 Task: For heading  Tahoma with underline.  font size for heading20,  'Change the font style of data to'Arial.  and font size to 12,  Change the alignment of both headline & data to Align left.  In the sheet  DashboardBudgetPlan
Action: Mouse moved to (34, 142)
Screenshot: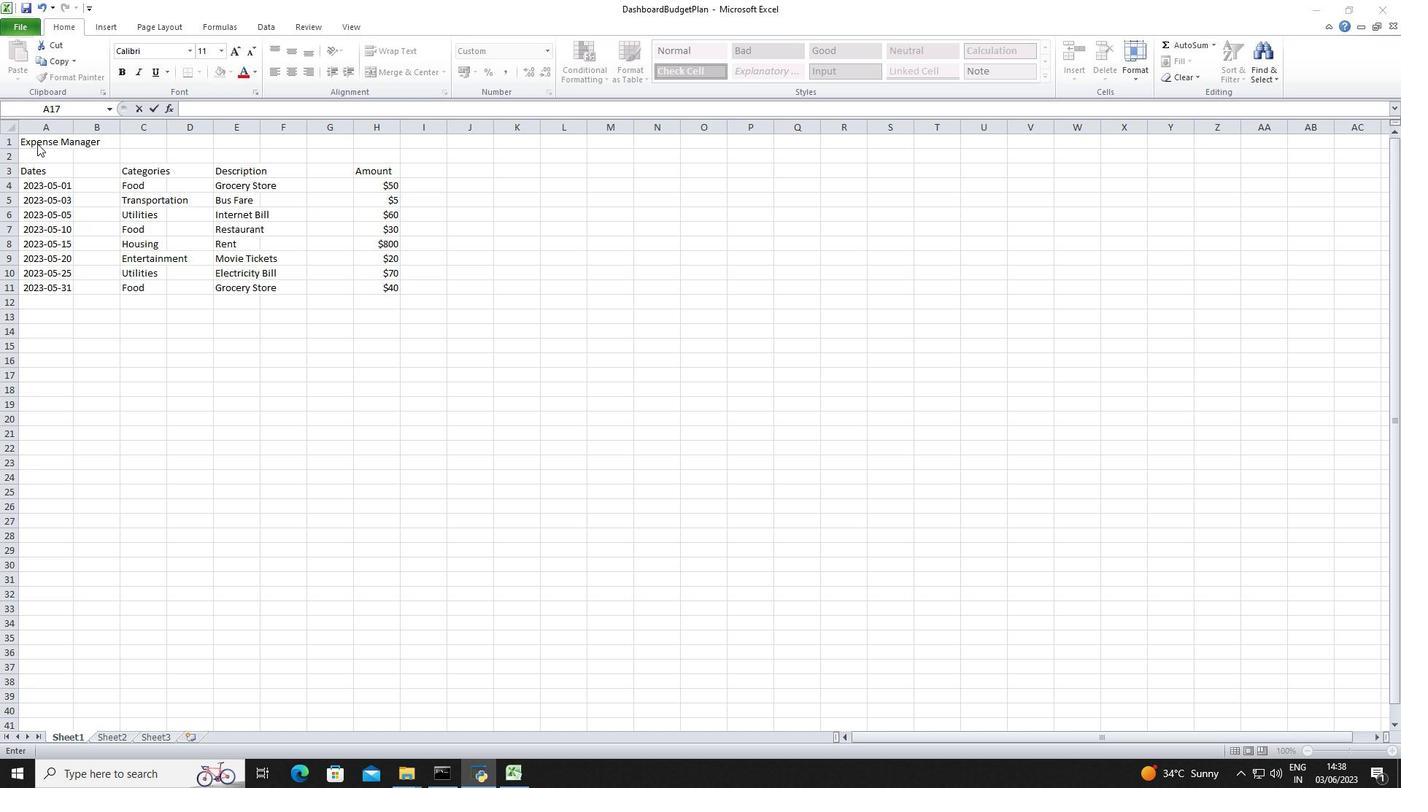 
Action: Mouse pressed left at (34, 142)
Screenshot: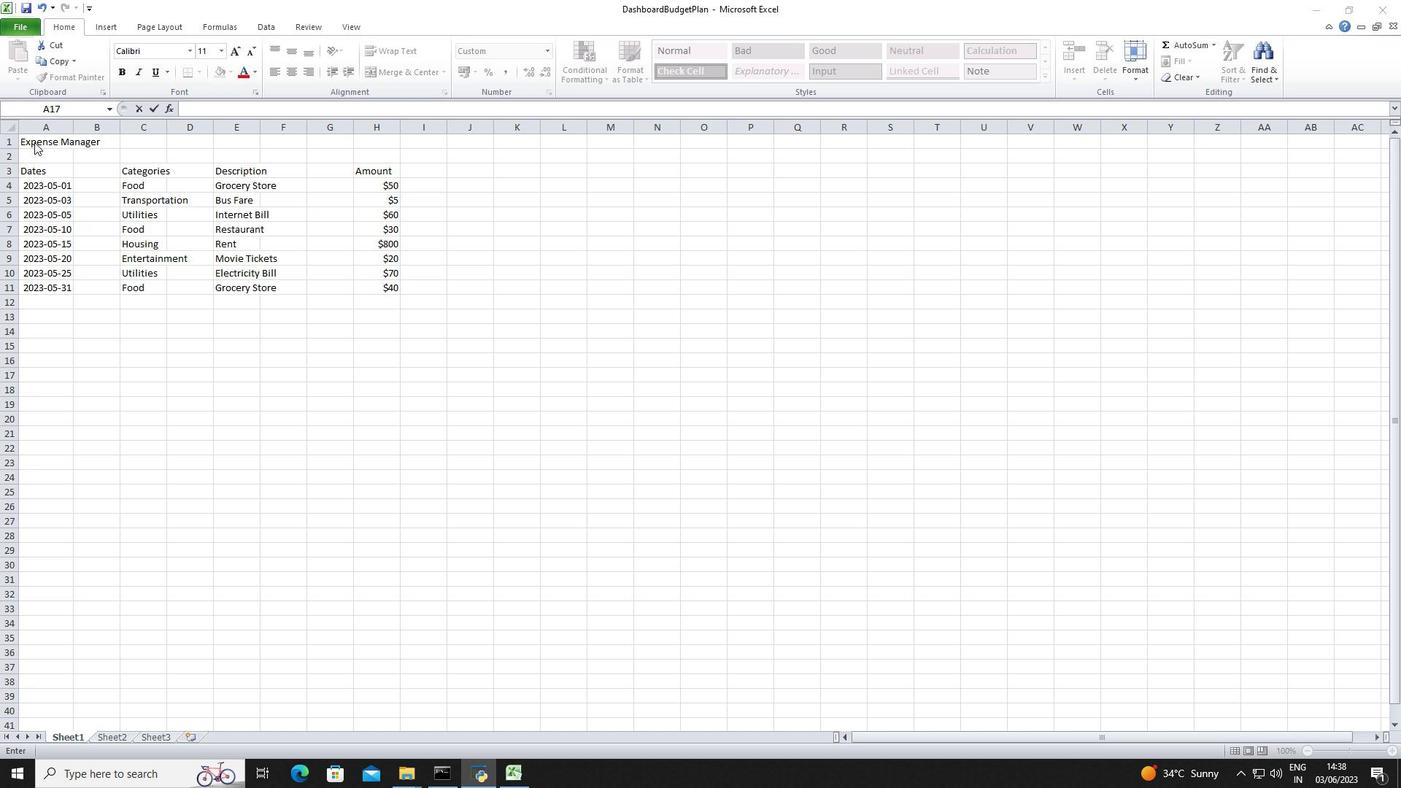 
Action: Mouse moved to (36, 145)
Screenshot: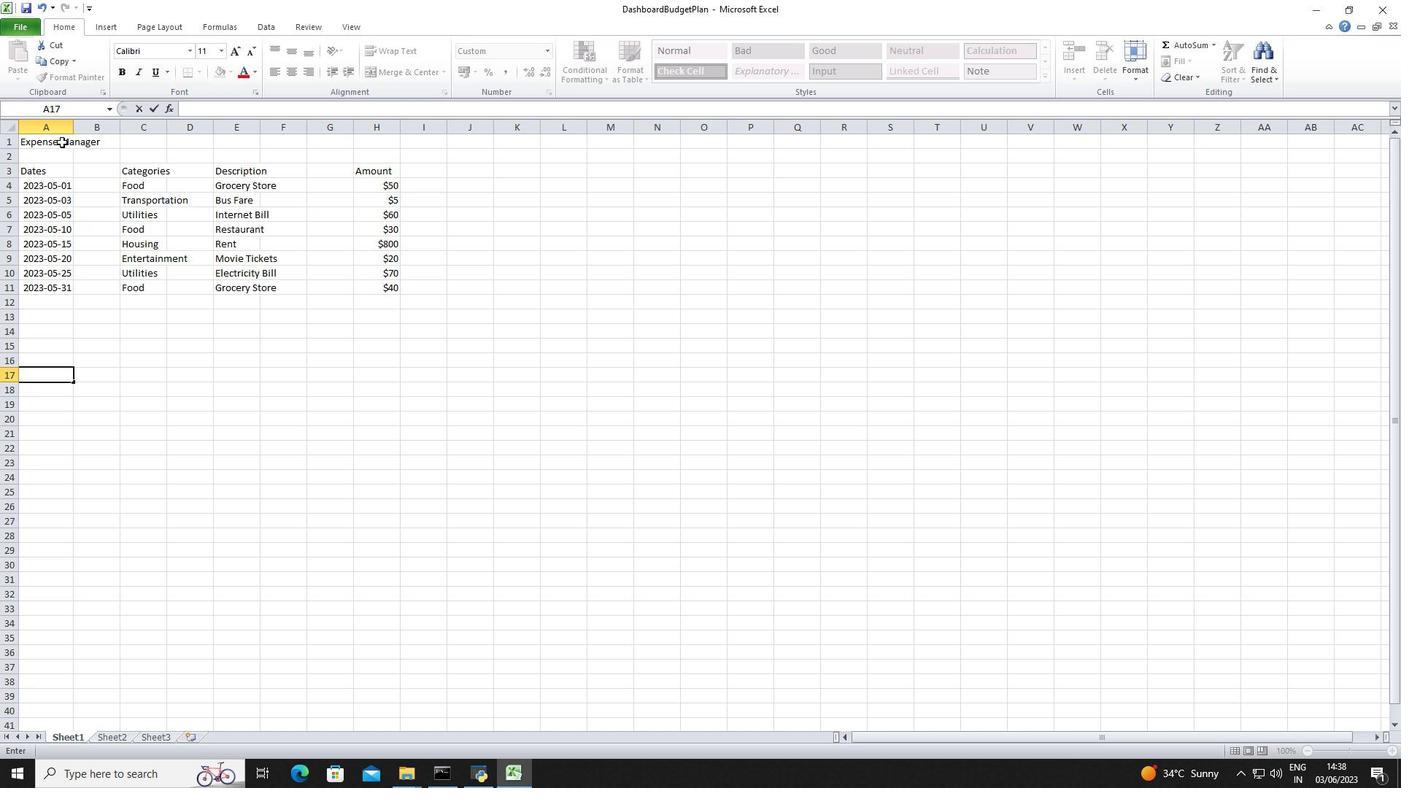
Action: Mouse pressed left at (36, 145)
Screenshot: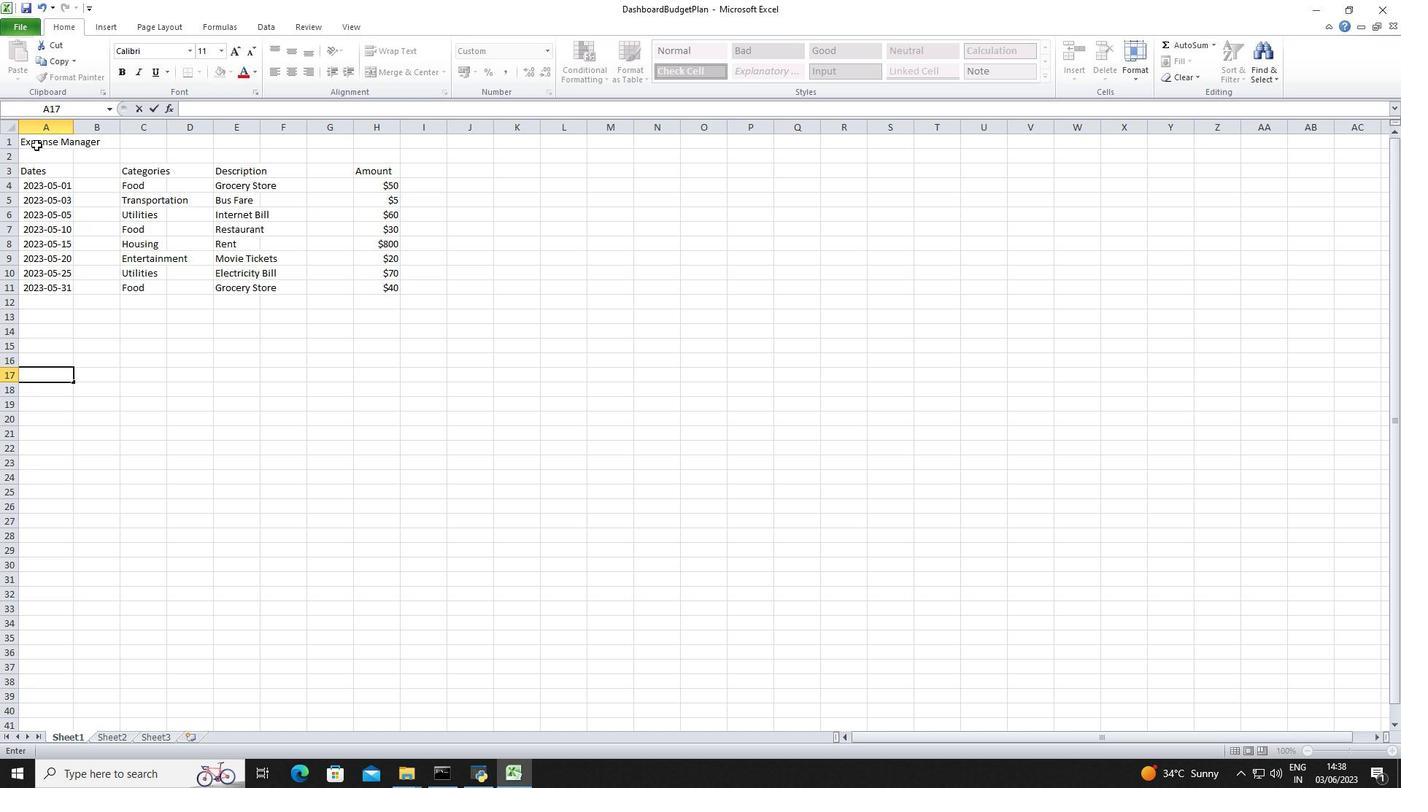 
Action: Mouse moved to (155, 53)
Screenshot: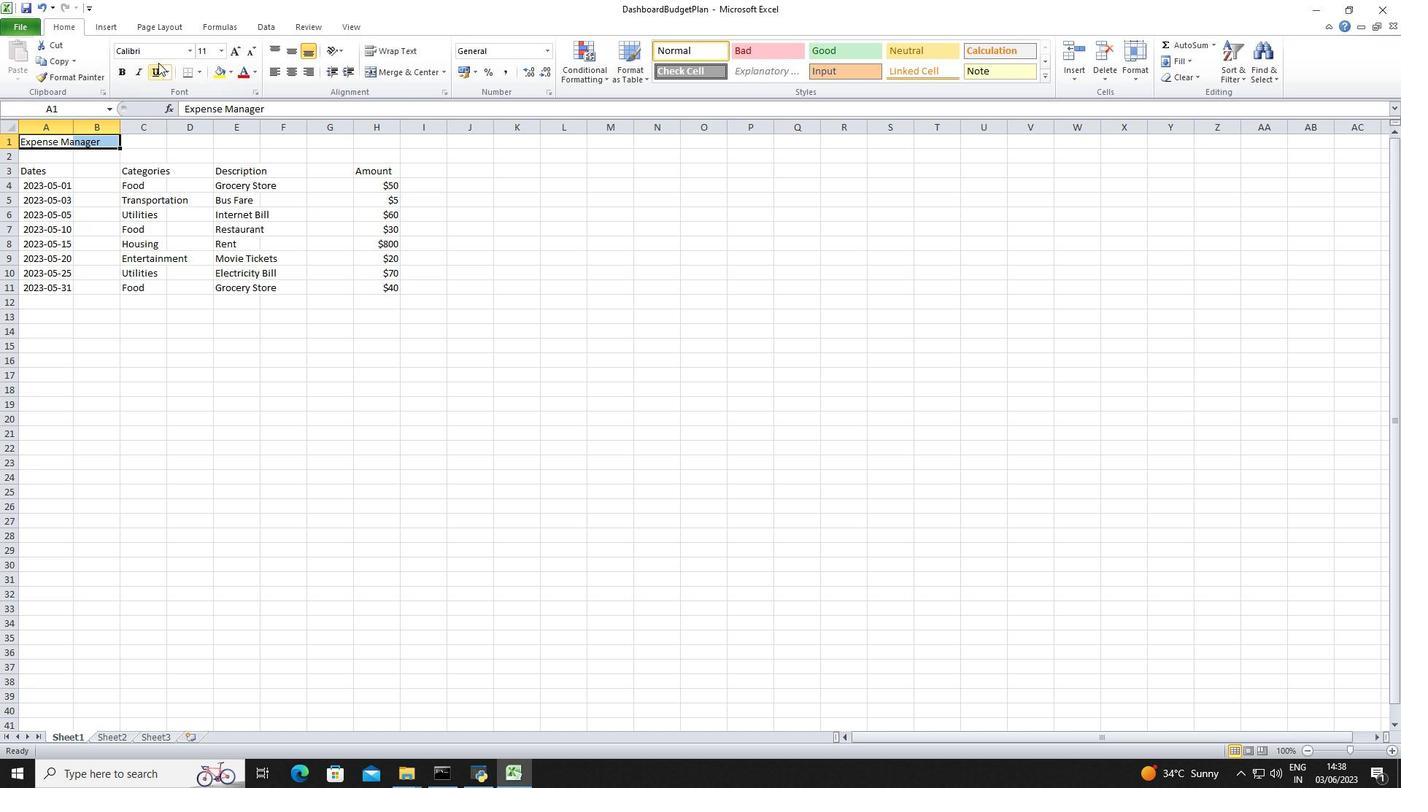 
Action: Mouse pressed left at (155, 53)
Screenshot: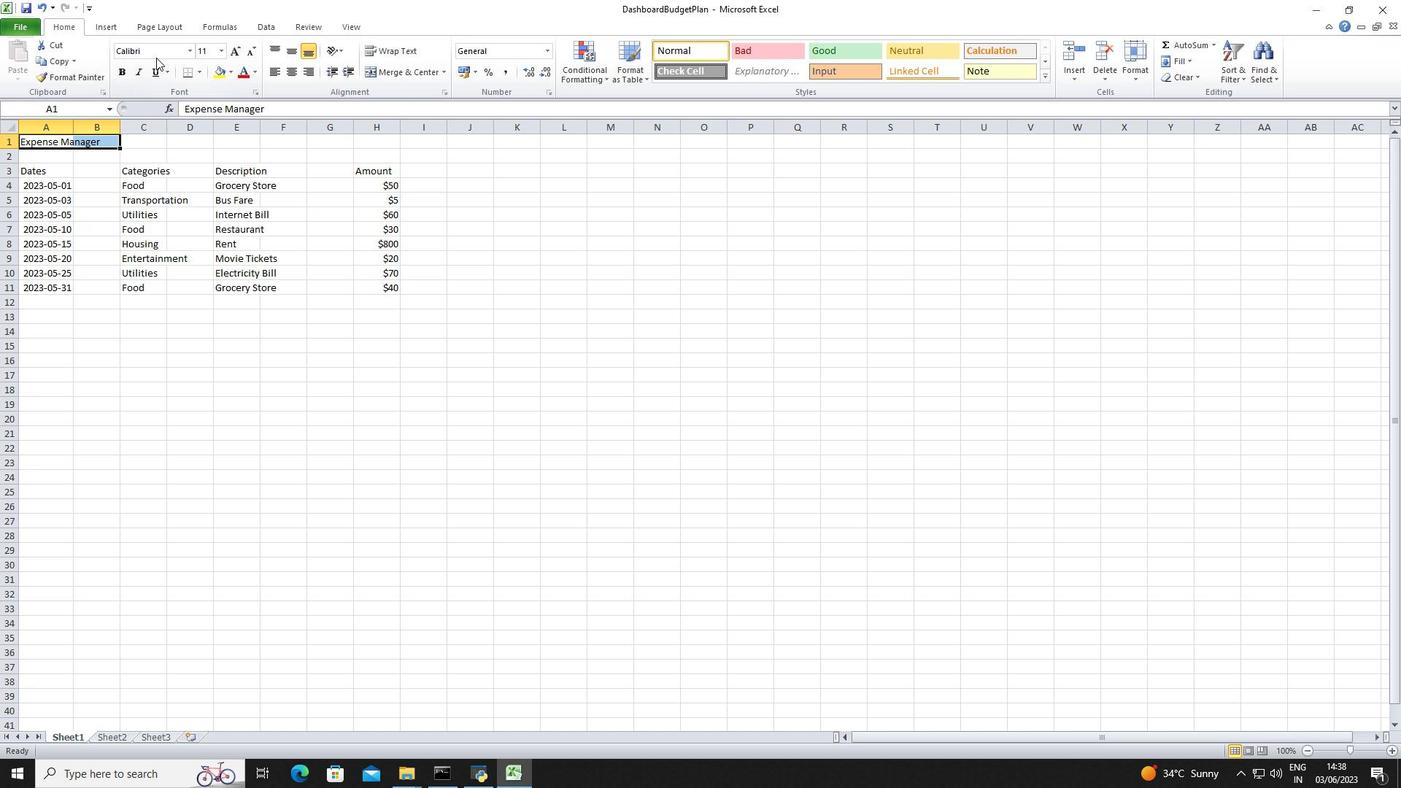 
Action: Key pressed <Key.shift>Tahoma<Key.enter>
Screenshot: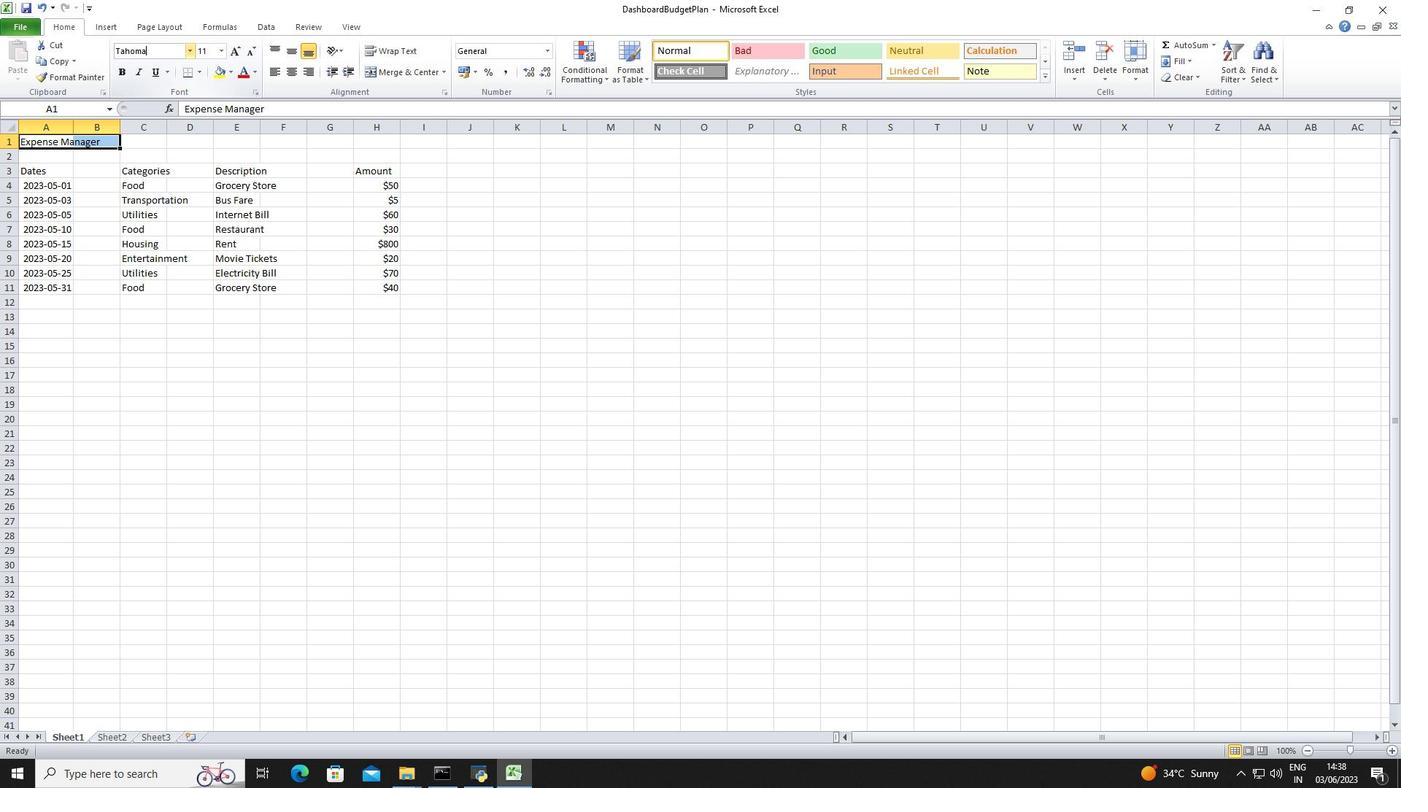
Action: Mouse moved to (151, 67)
Screenshot: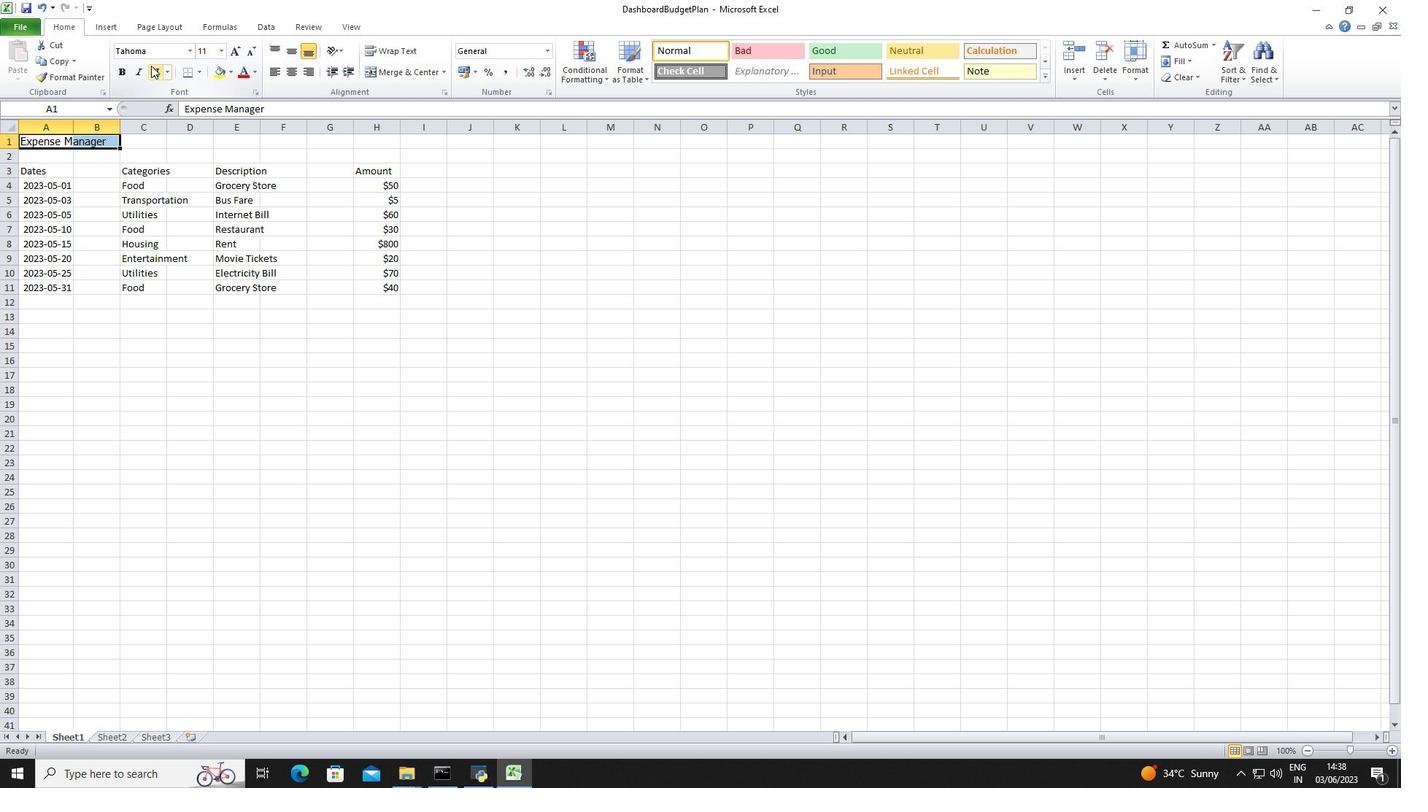 
Action: Mouse pressed left at (151, 67)
Screenshot: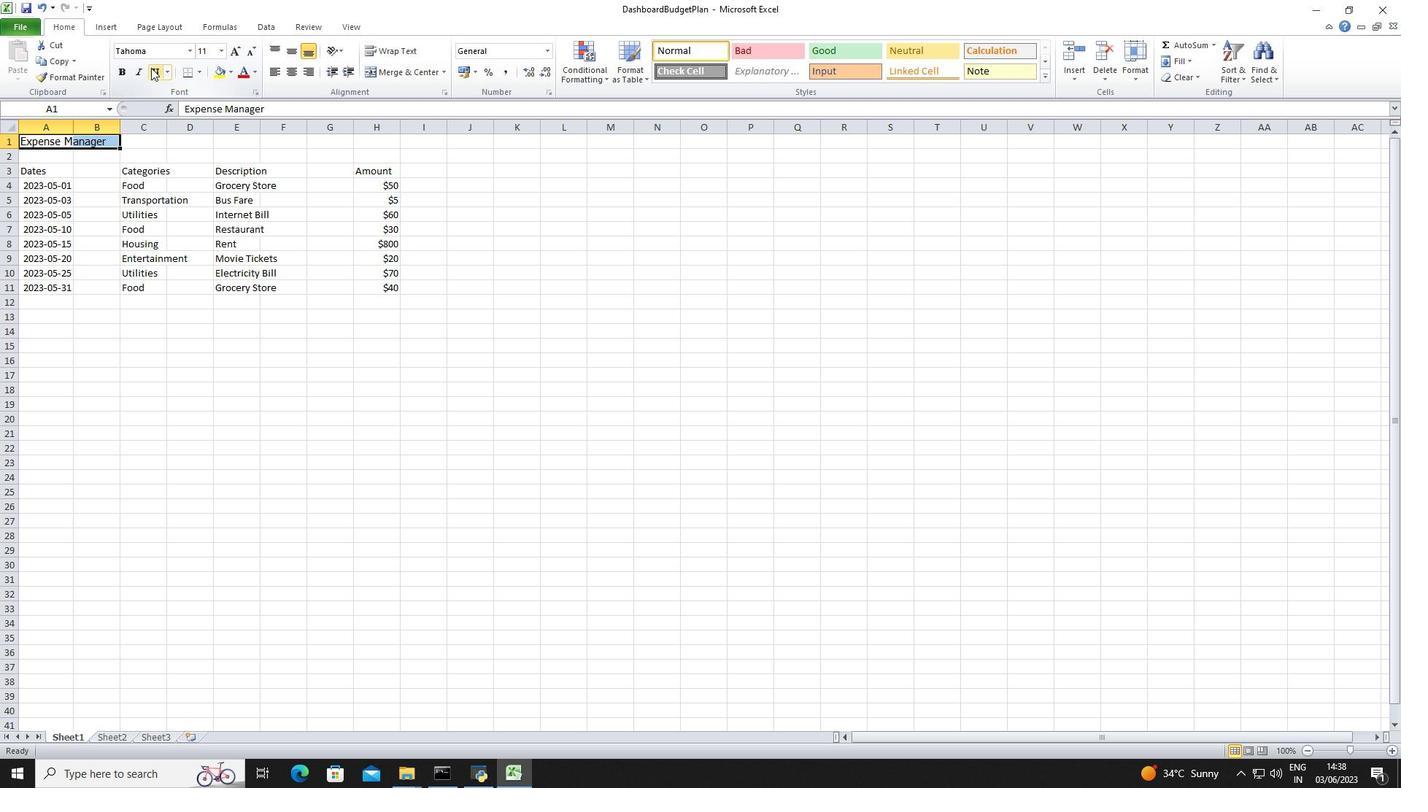 
Action: Mouse moved to (221, 51)
Screenshot: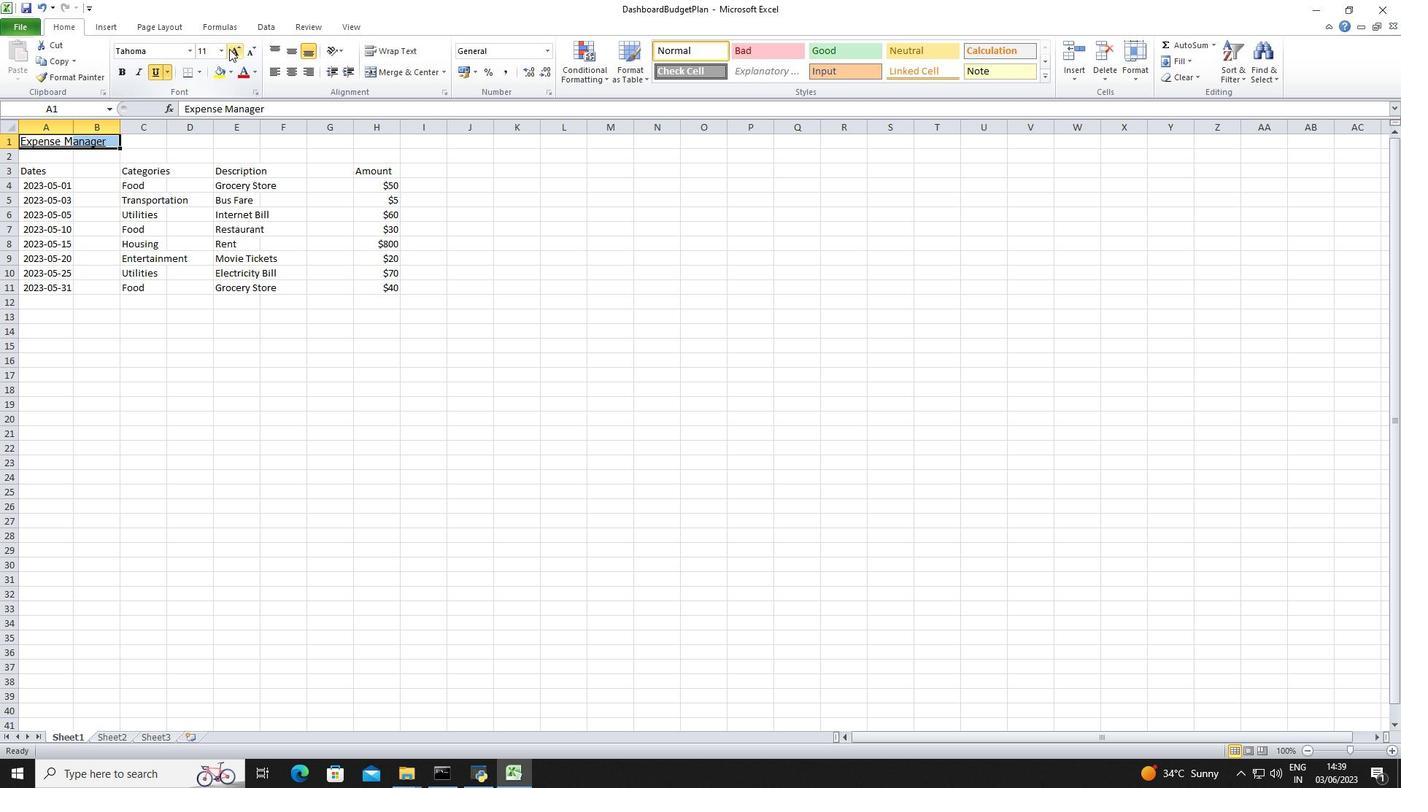 
Action: Mouse pressed left at (221, 51)
Screenshot: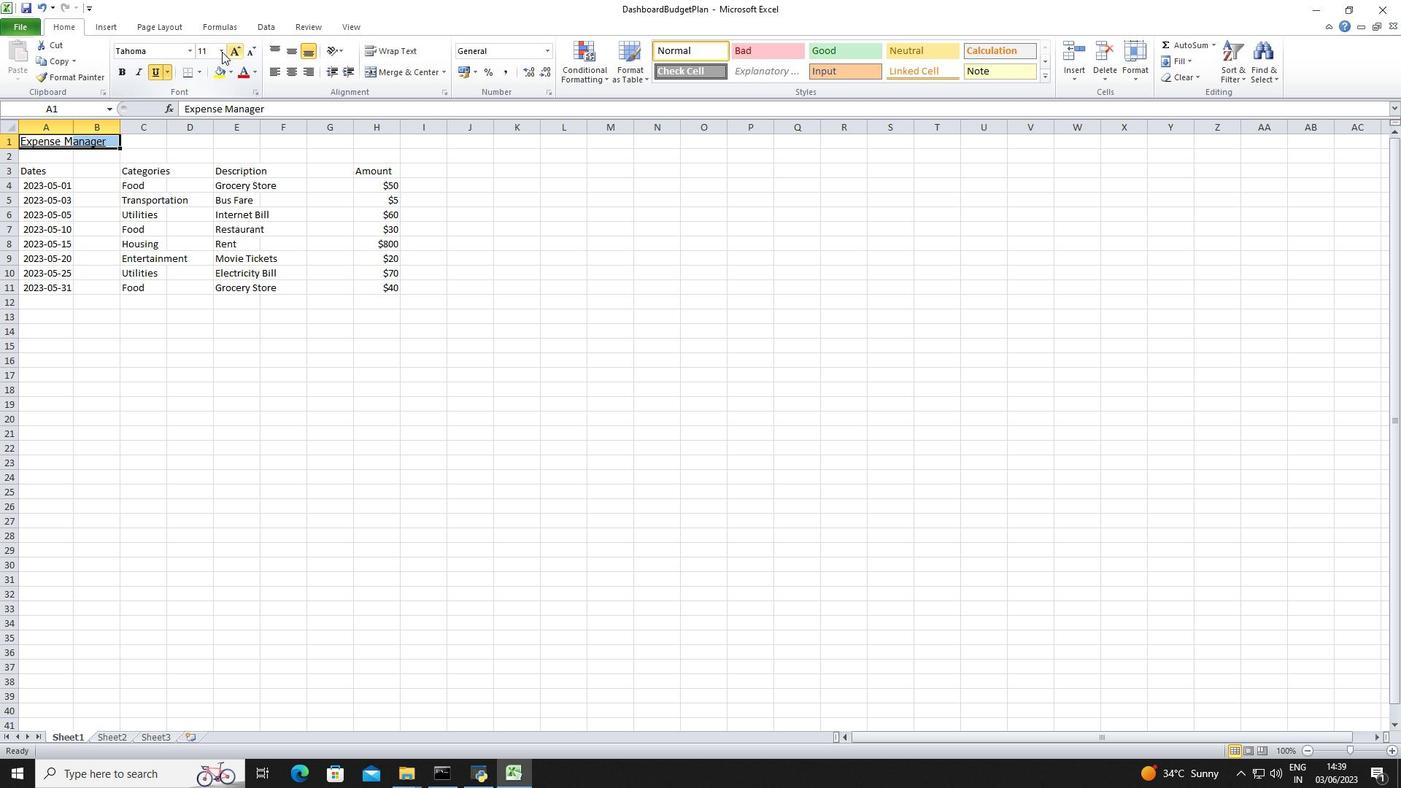 
Action: Mouse moved to (204, 162)
Screenshot: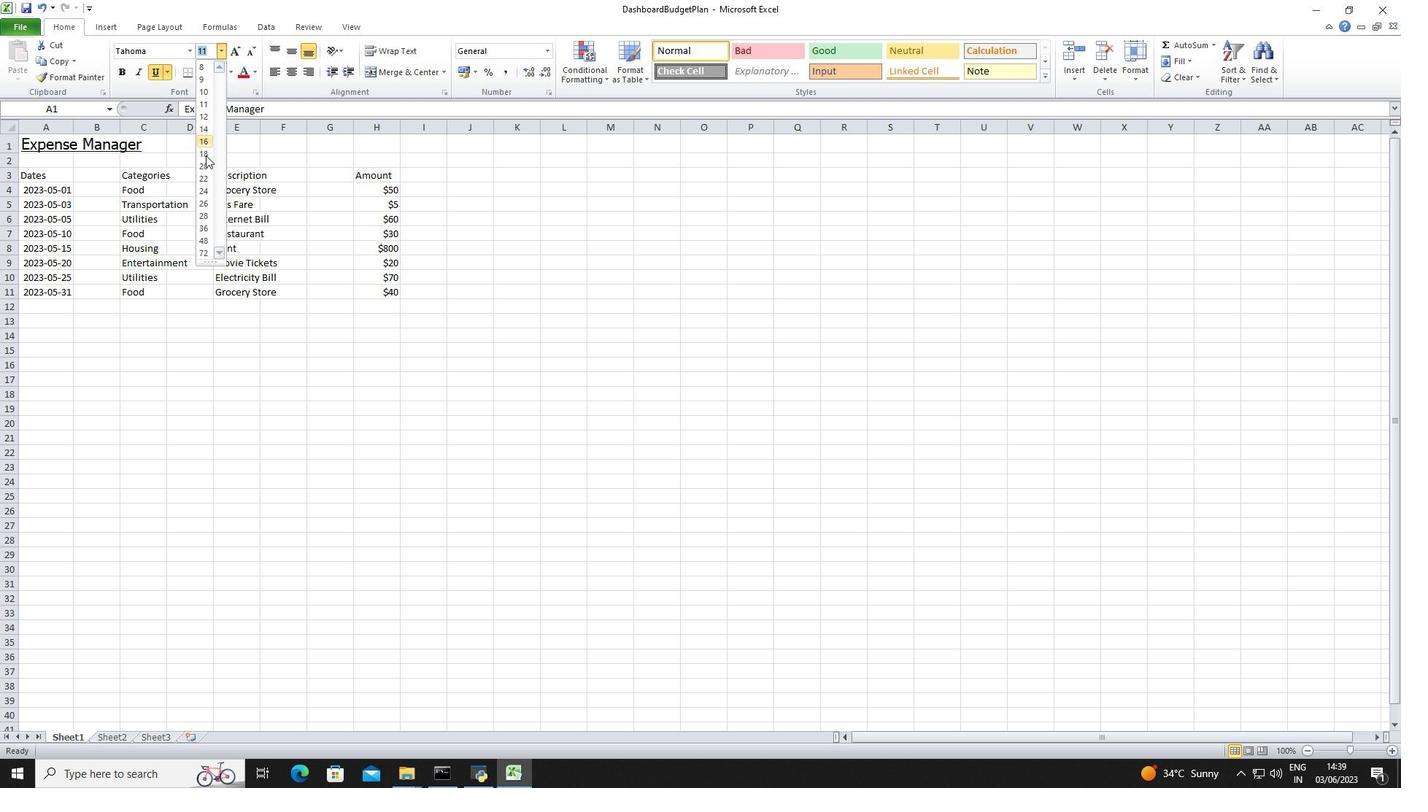 
Action: Mouse pressed left at (204, 162)
Screenshot: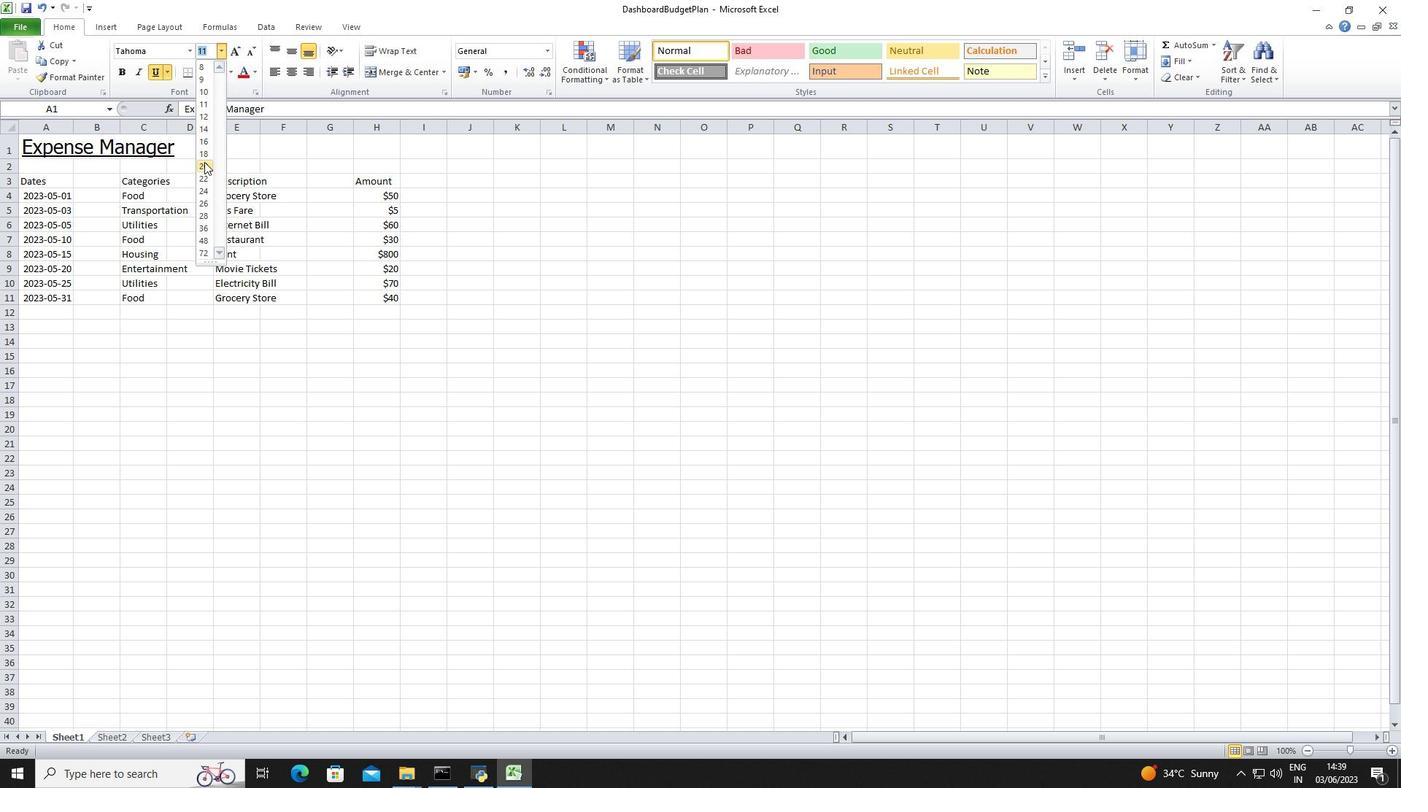 
Action: Mouse moved to (56, 183)
Screenshot: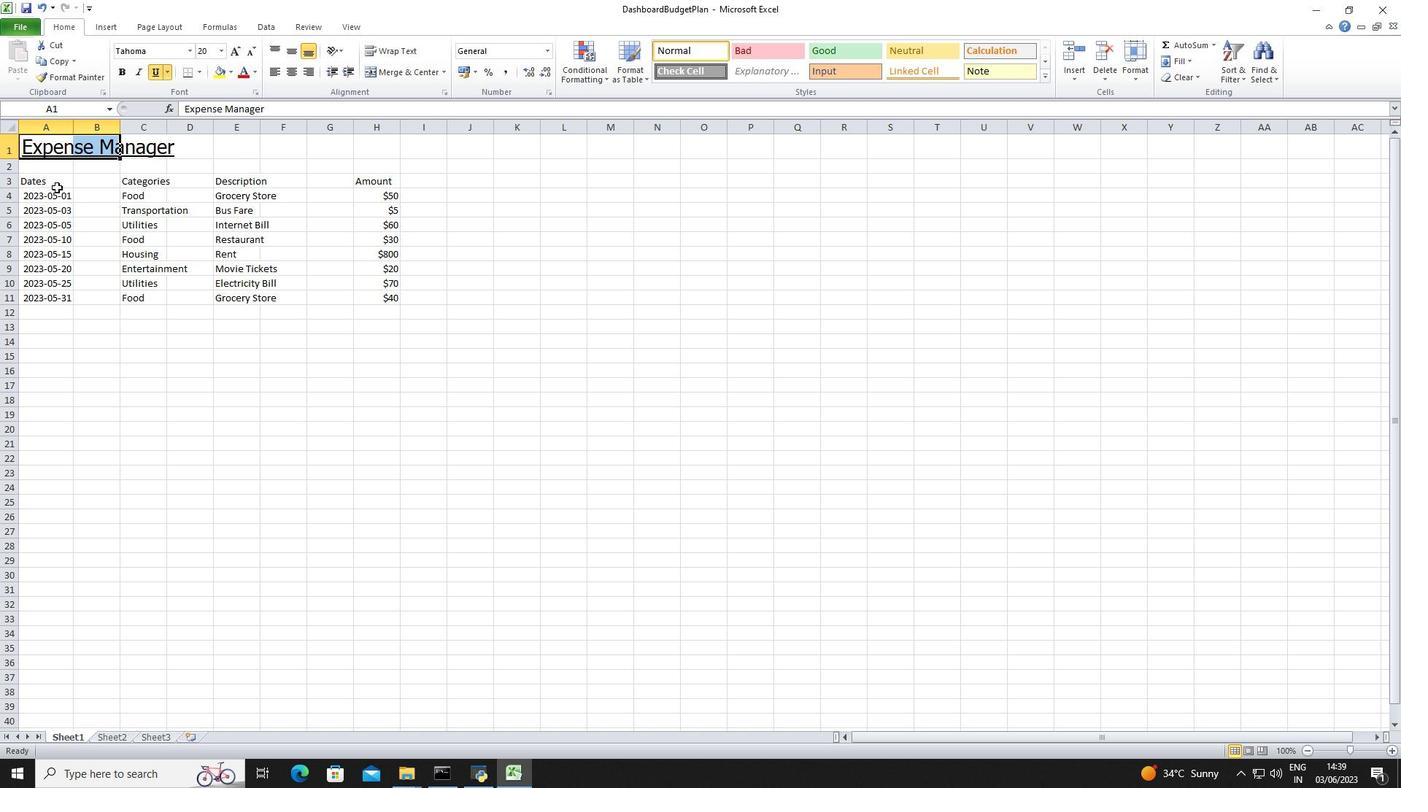 
Action: Mouse pressed left at (56, 183)
Screenshot: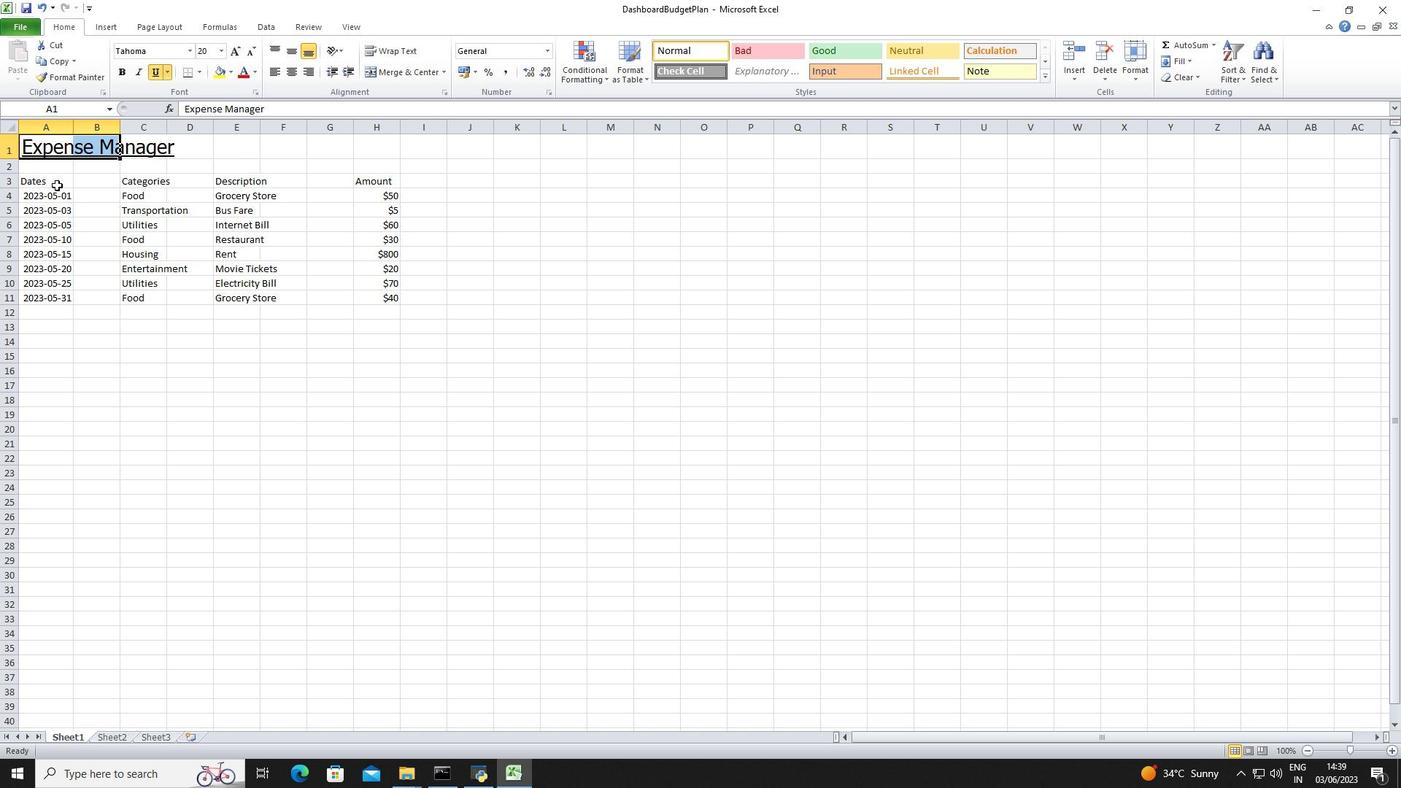 
Action: Mouse moved to (162, 50)
Screenshot: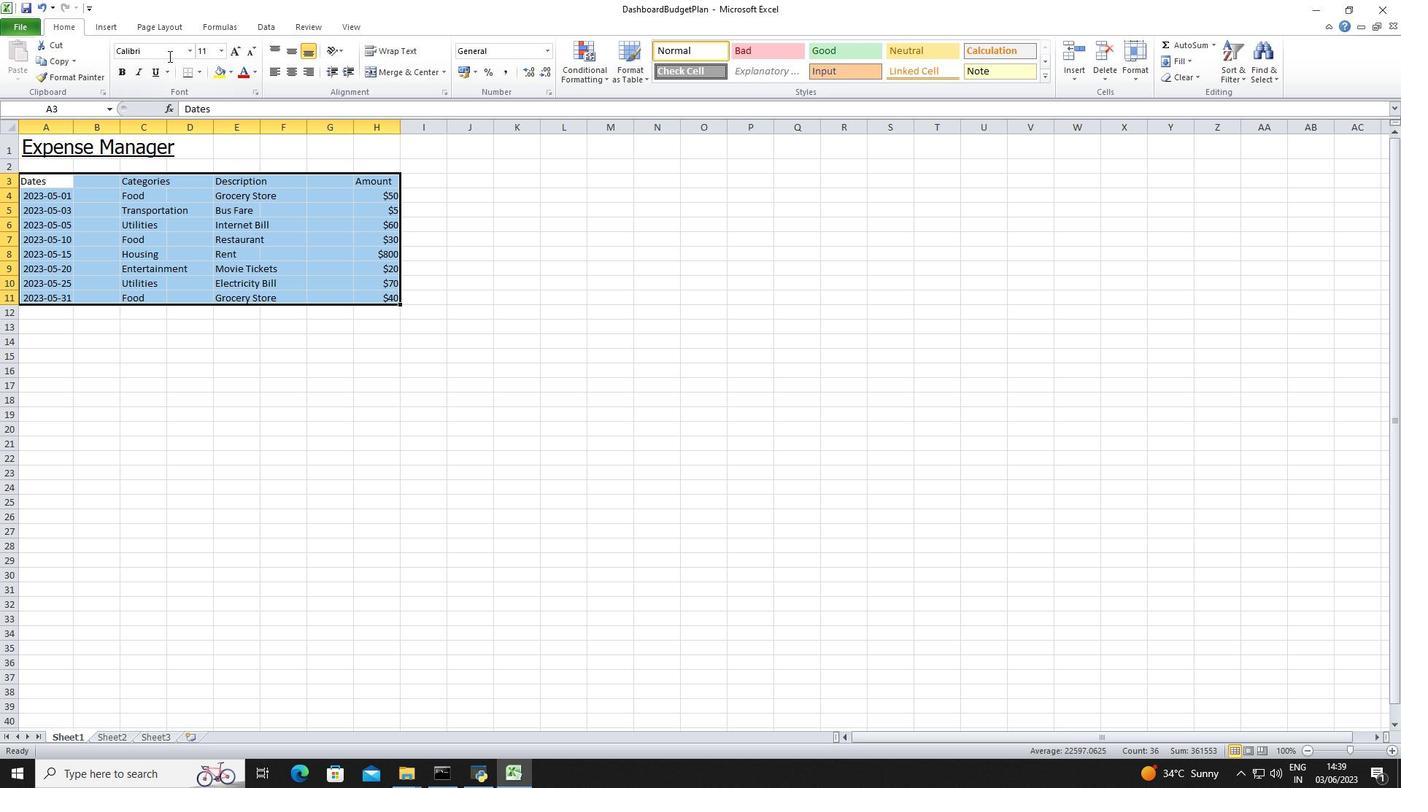 
Action: Mouse pressed left at (162, 50)
Screenshot: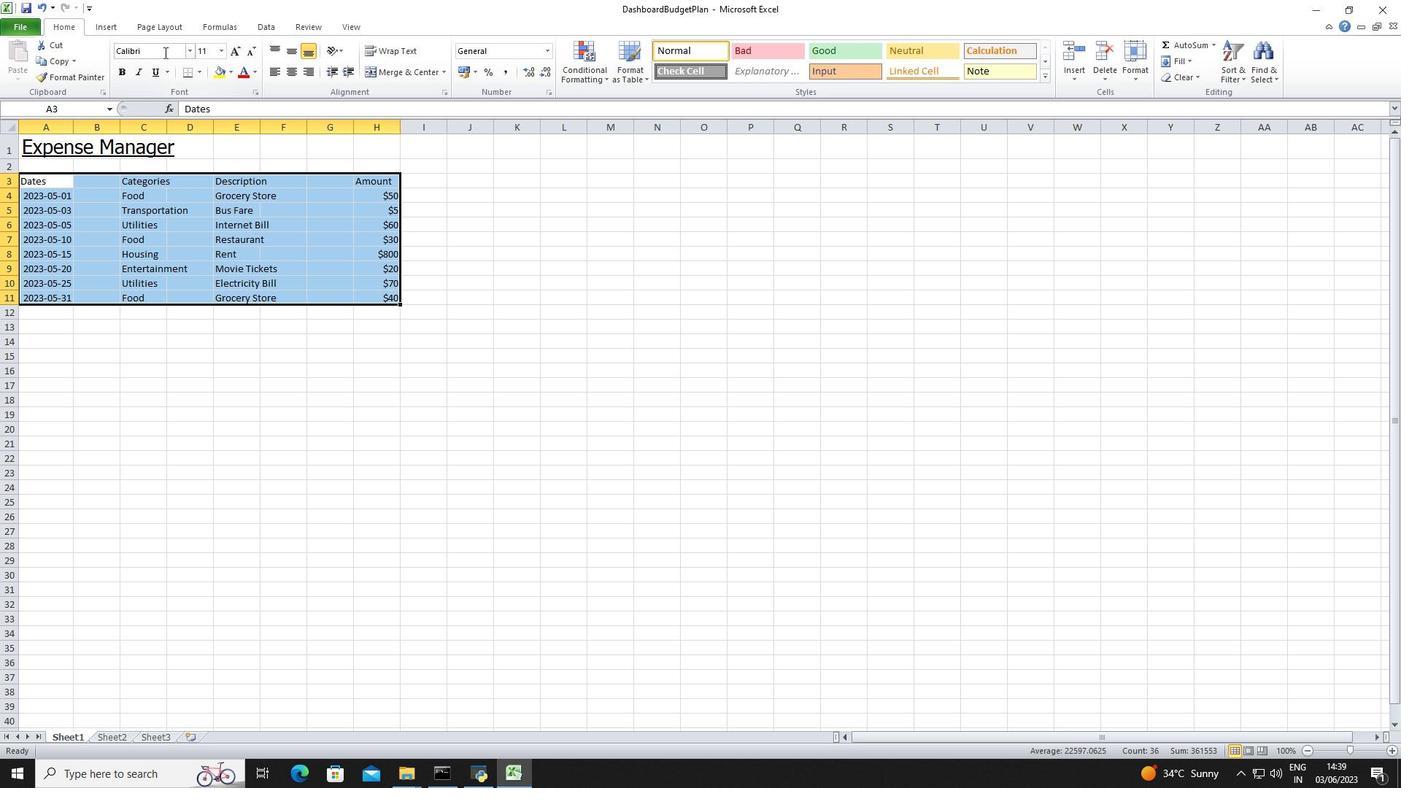
Action: Key pressed <Key.shift>Arial<Key.enter>
Screenshot: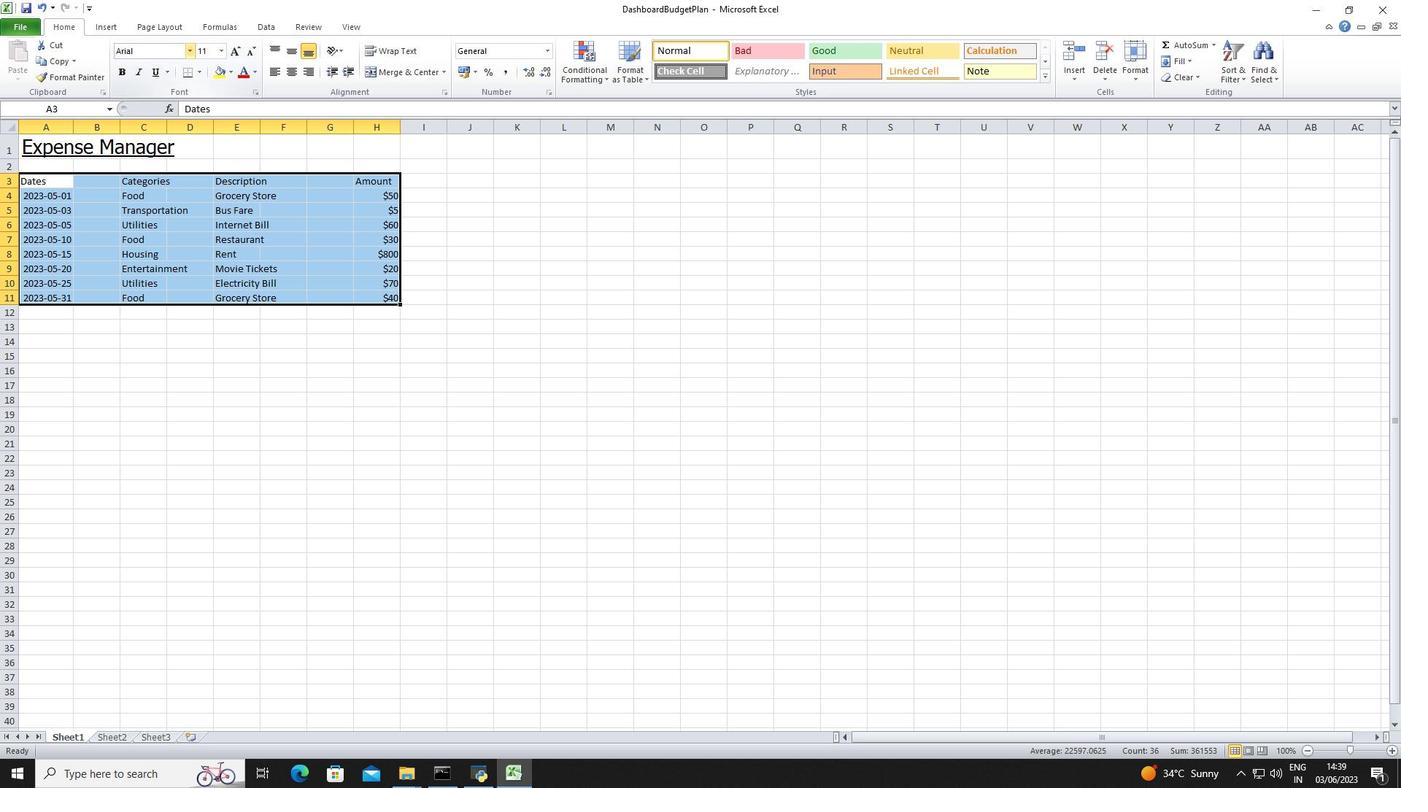 
Action: Mouse moved to (221, 47)
Screenshot: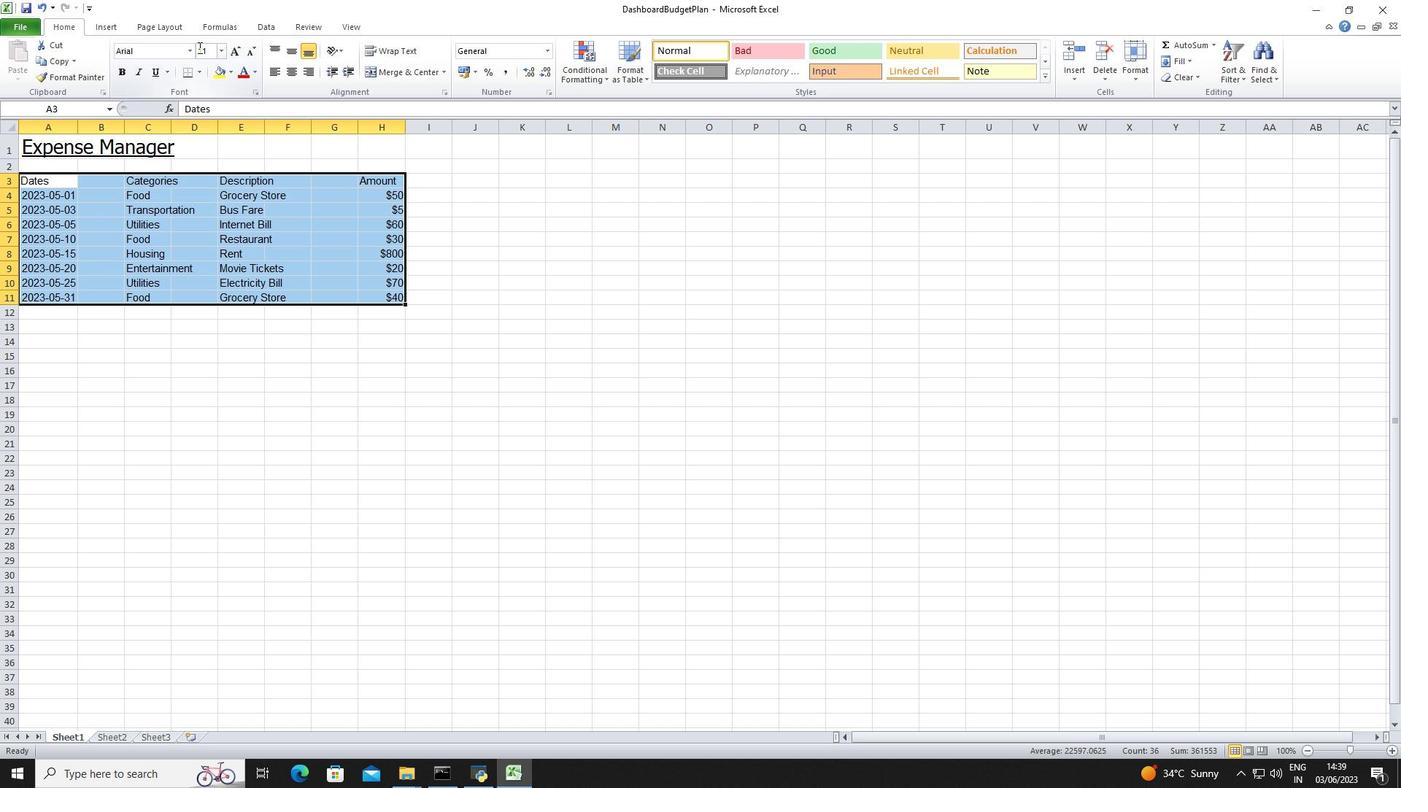 
Action: Mouse pressed left at (221, 47)
Screenshot: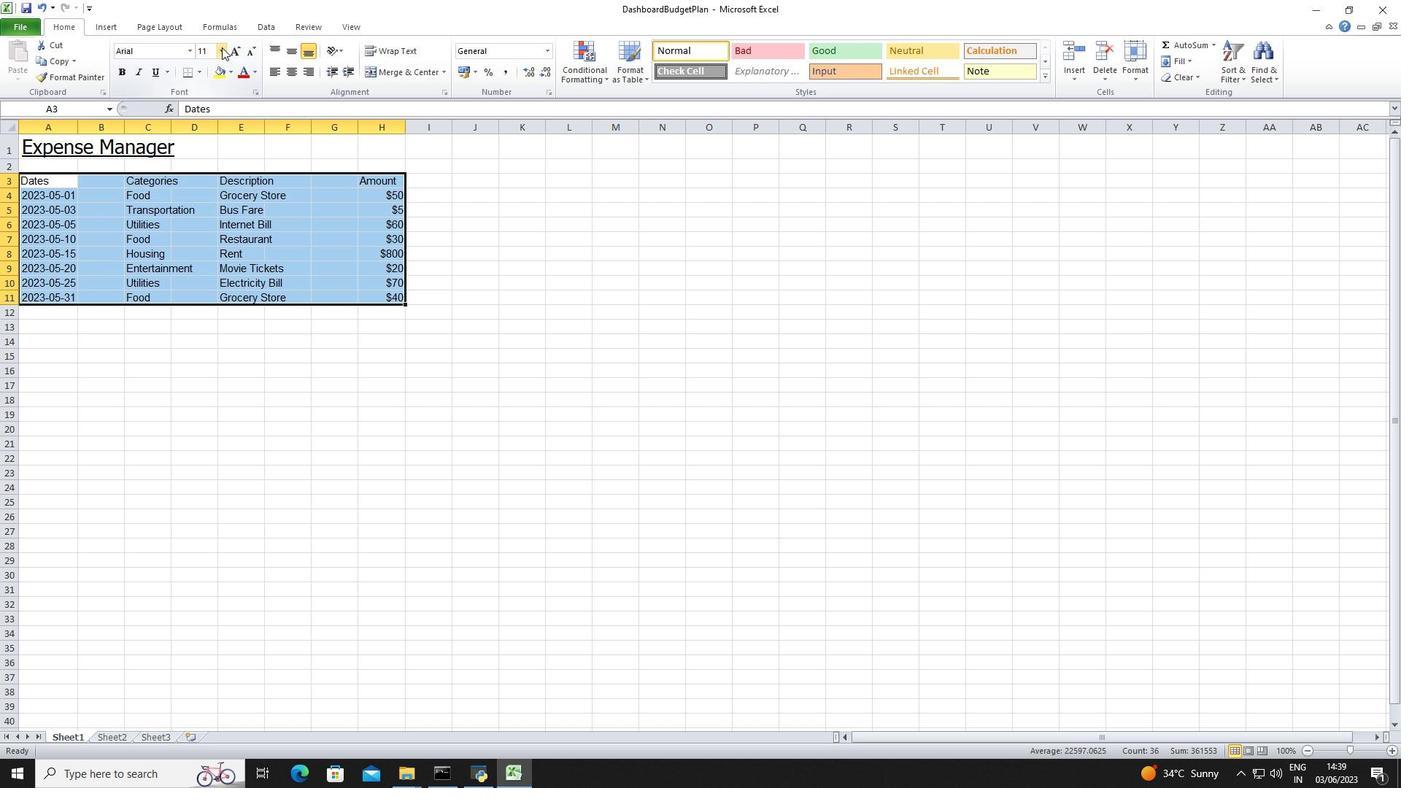 
Action: Mouse moved to (210, 116)
Screenshot: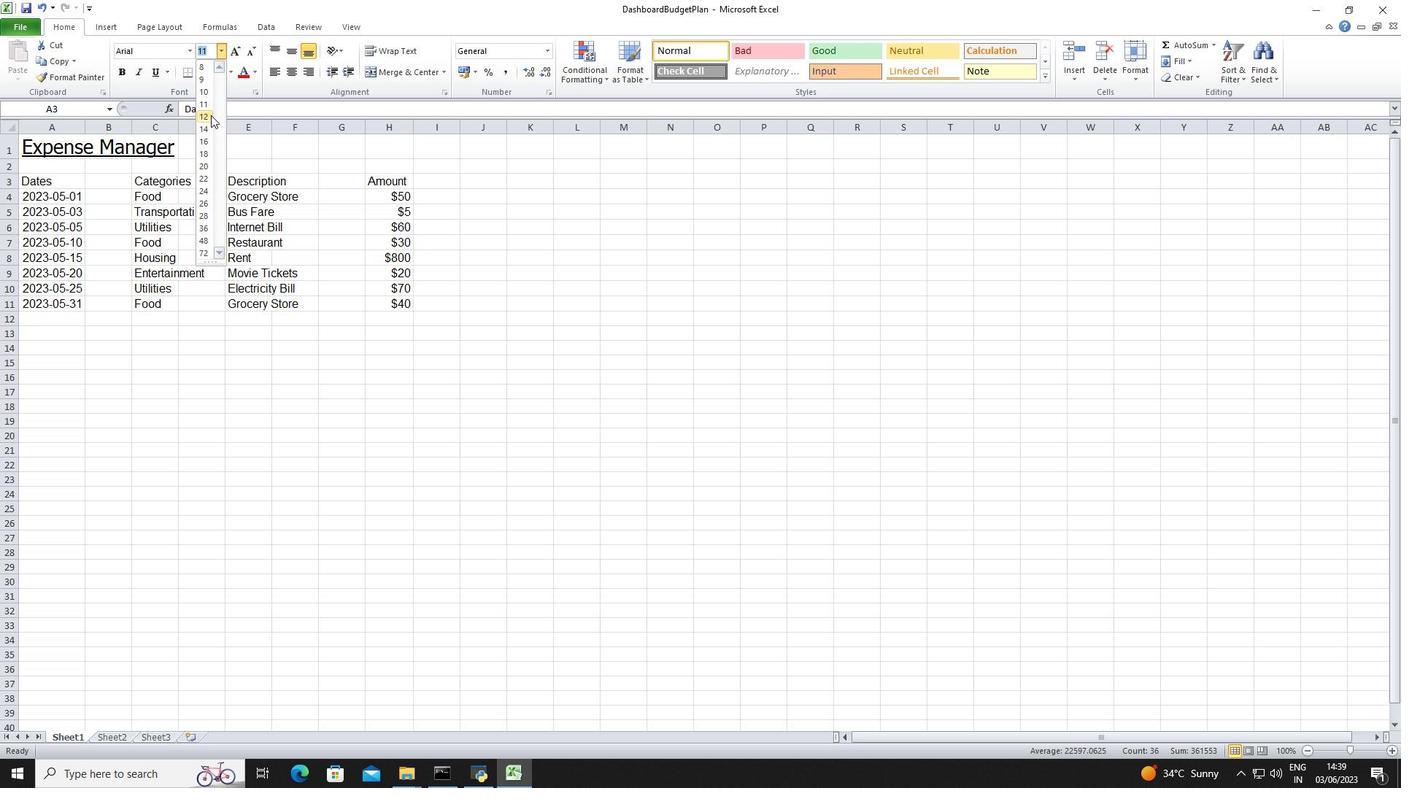 
Action: Mouse pressed left at (210, 116)
Screenshot: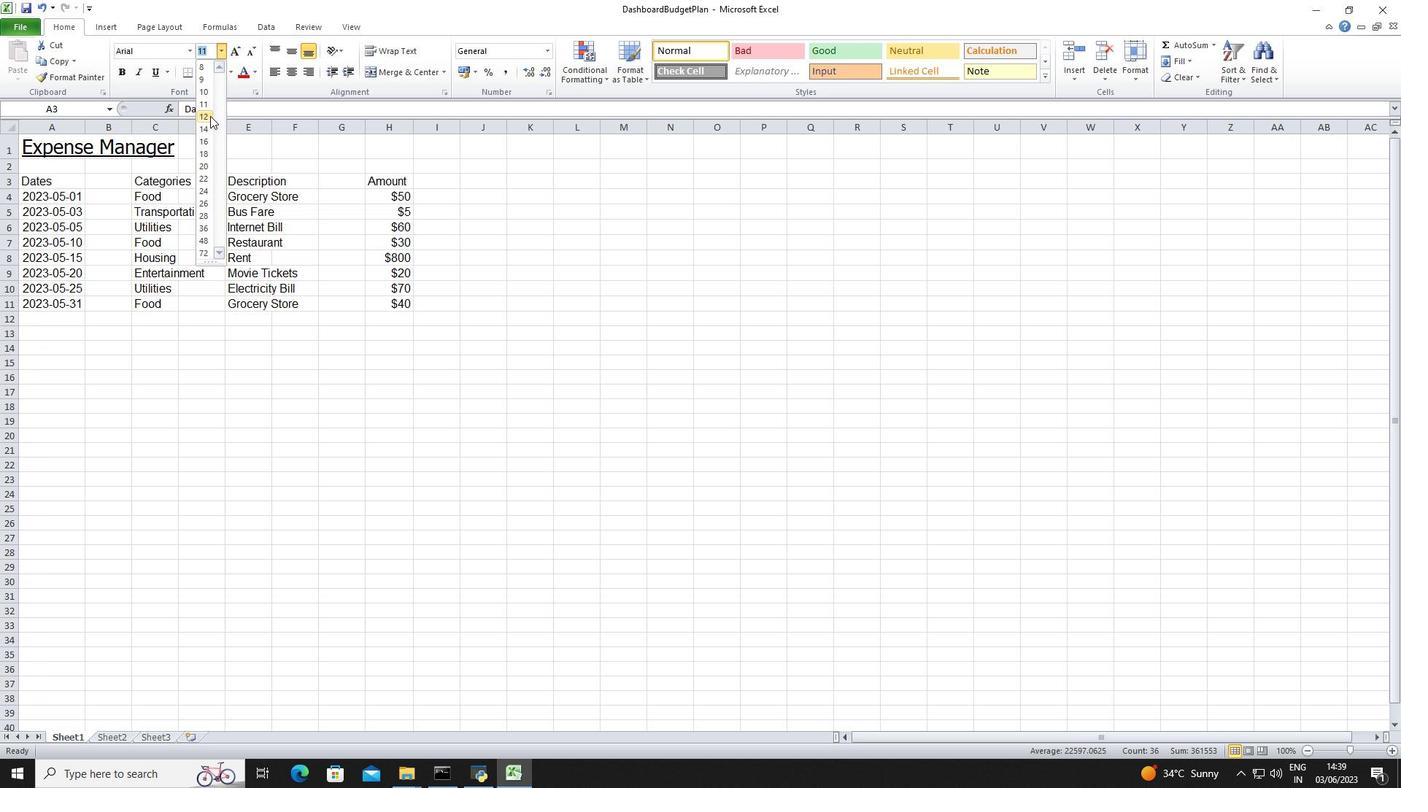 
Action: Mouse moved to (270, 71)
Screenshot: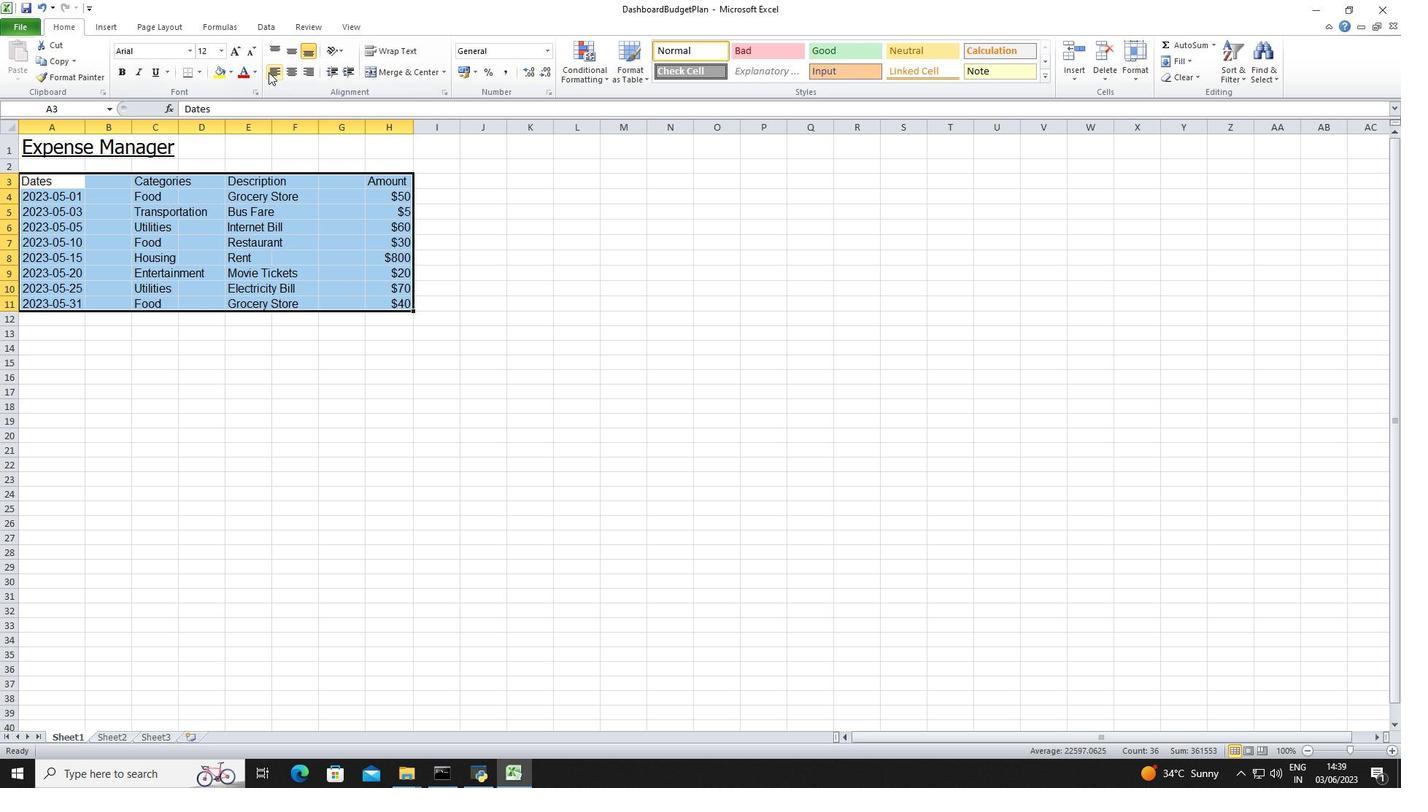 
Action: Mouse pressed left at (270, 71)
Screenshot: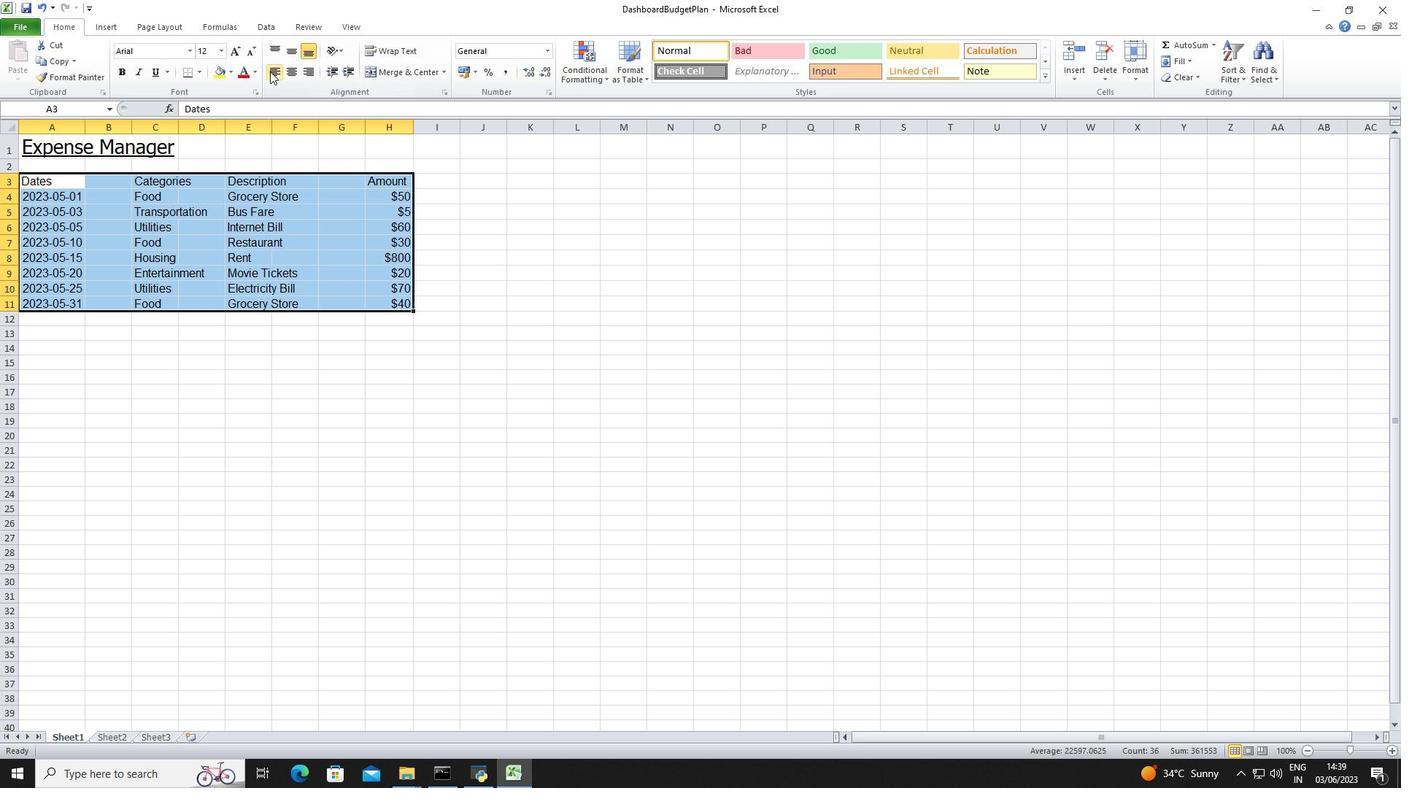 
Action: Mouse moved to (49, 144)
Screenshot: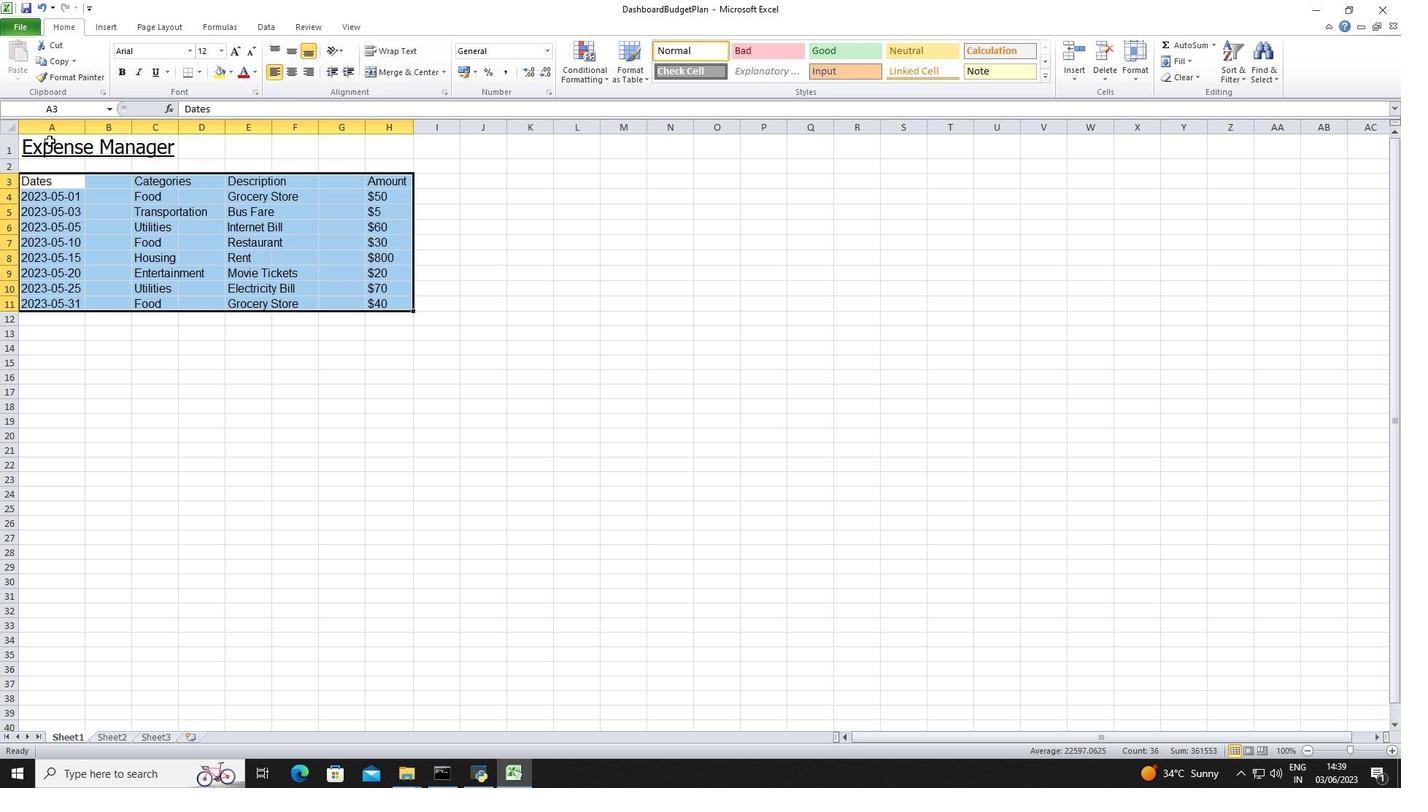 
Action: Mouse pressed left at (49, 144)
Screenshot: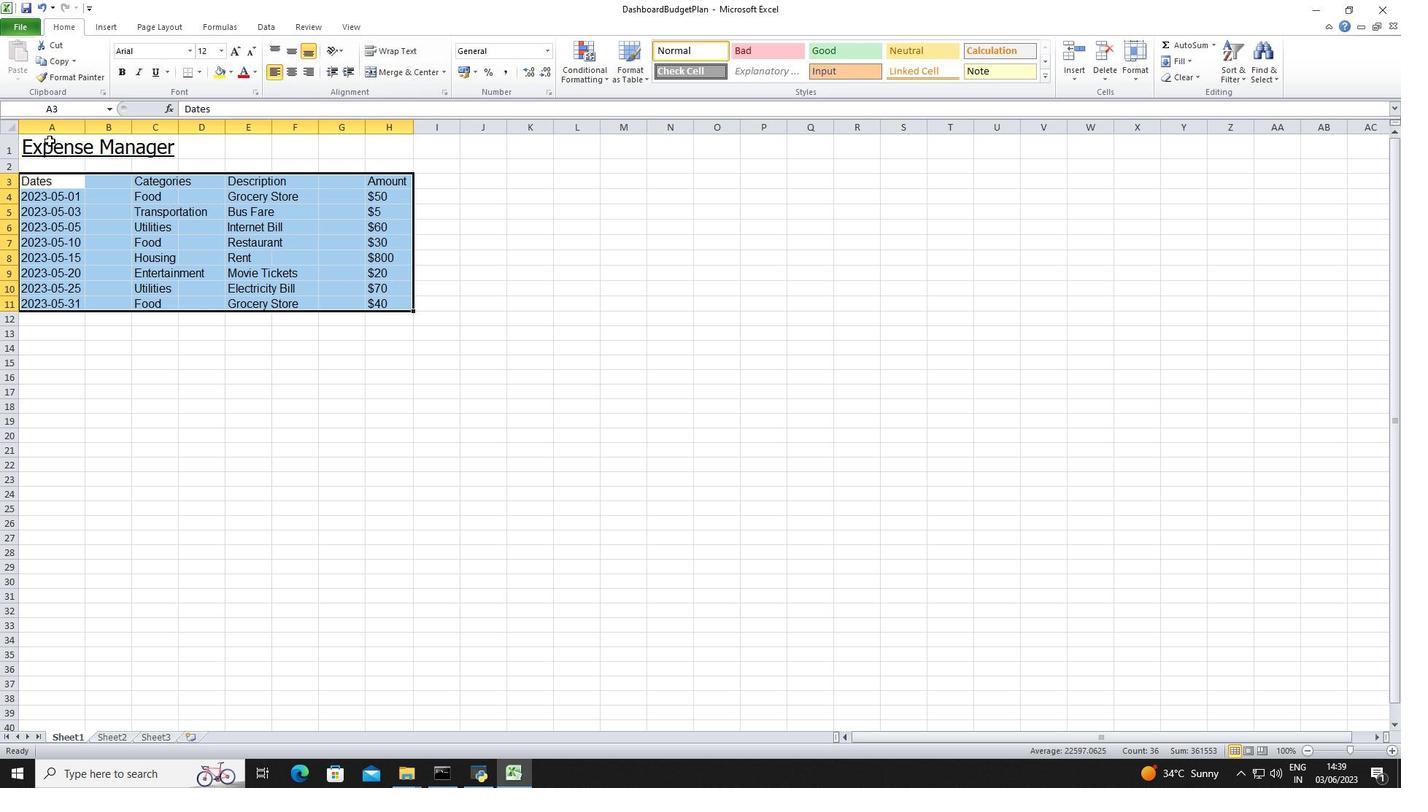 
Action: Mouse moved to (268, 64)
Screenshot: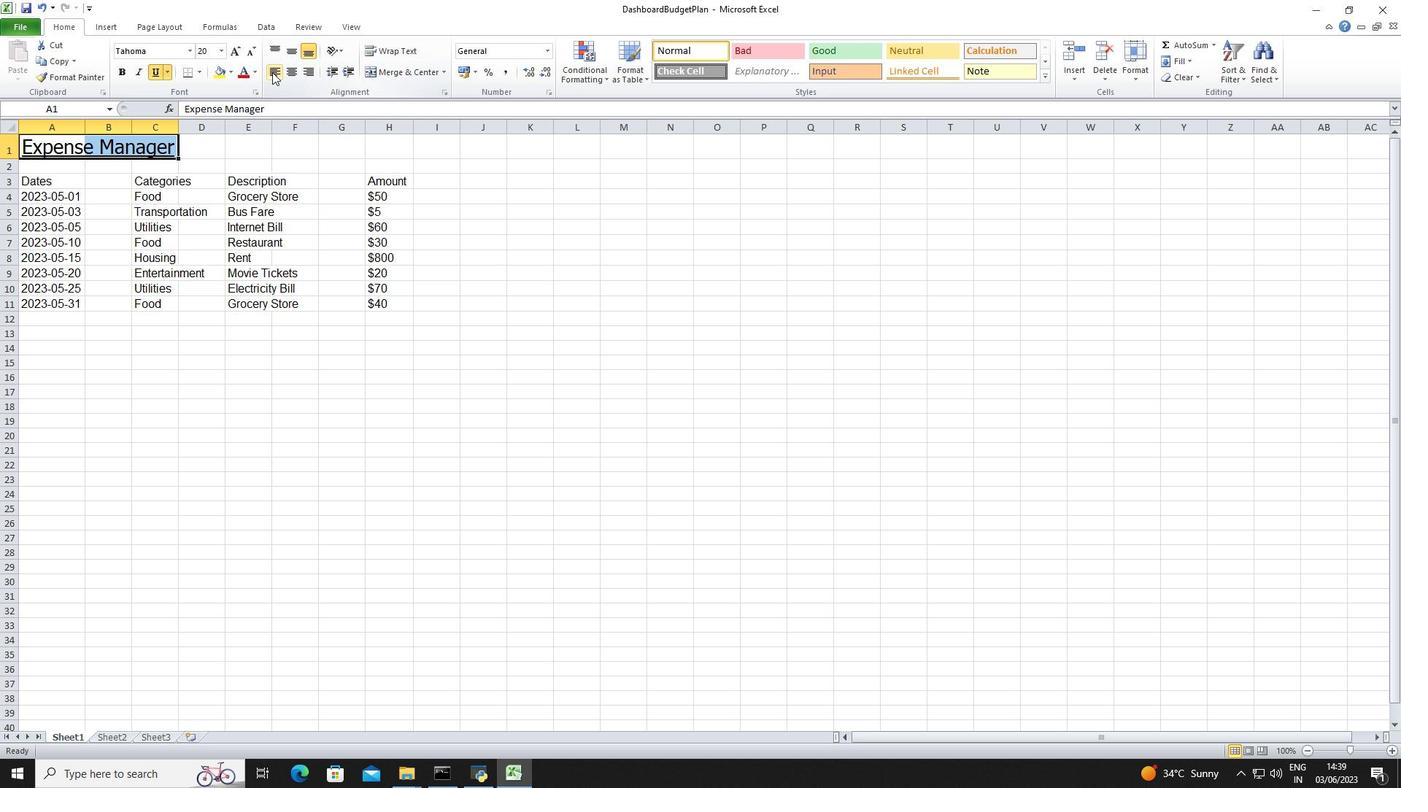 
Action: Mouse pressed left at (268, 64)
Screenshot: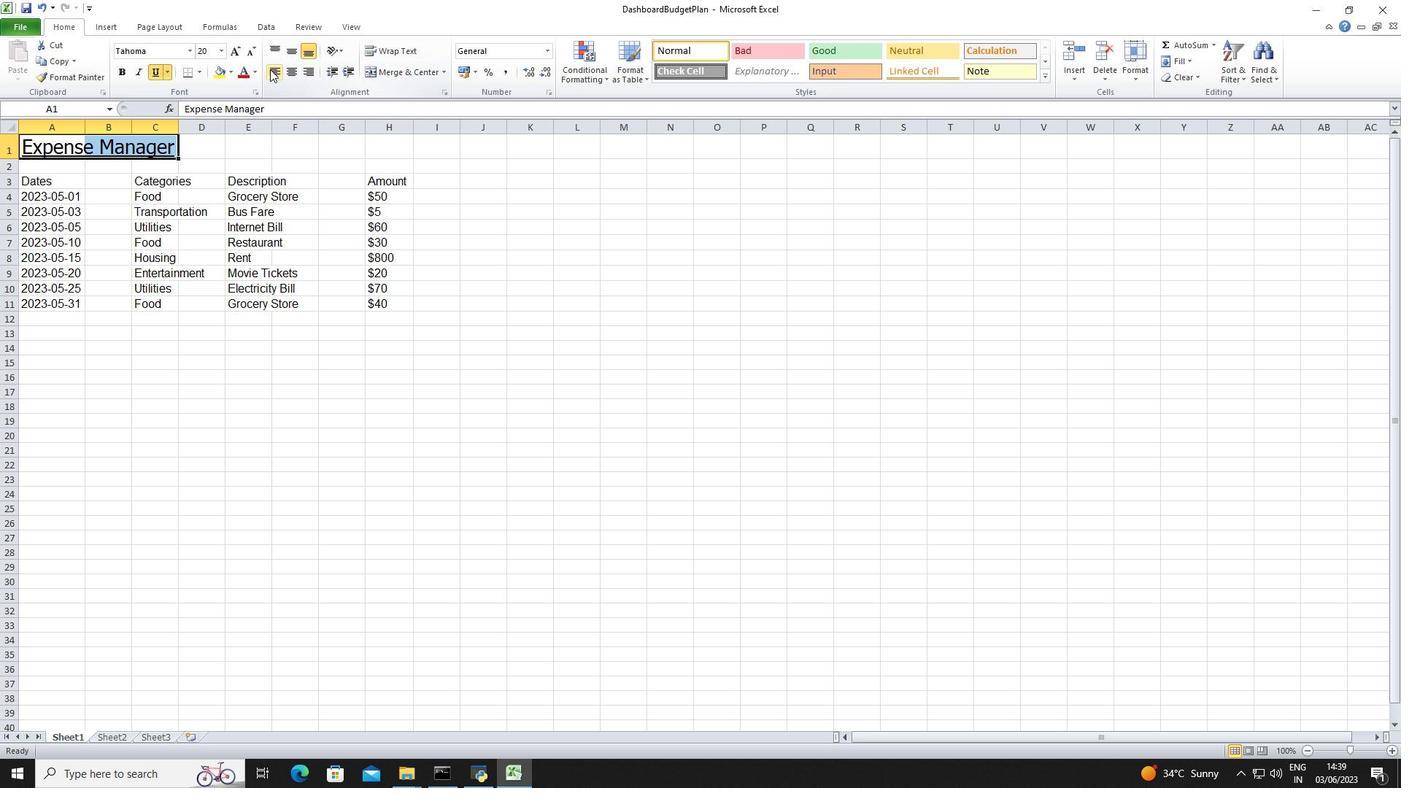 
Action: Mouse moved to (488, 165)
Screenshot: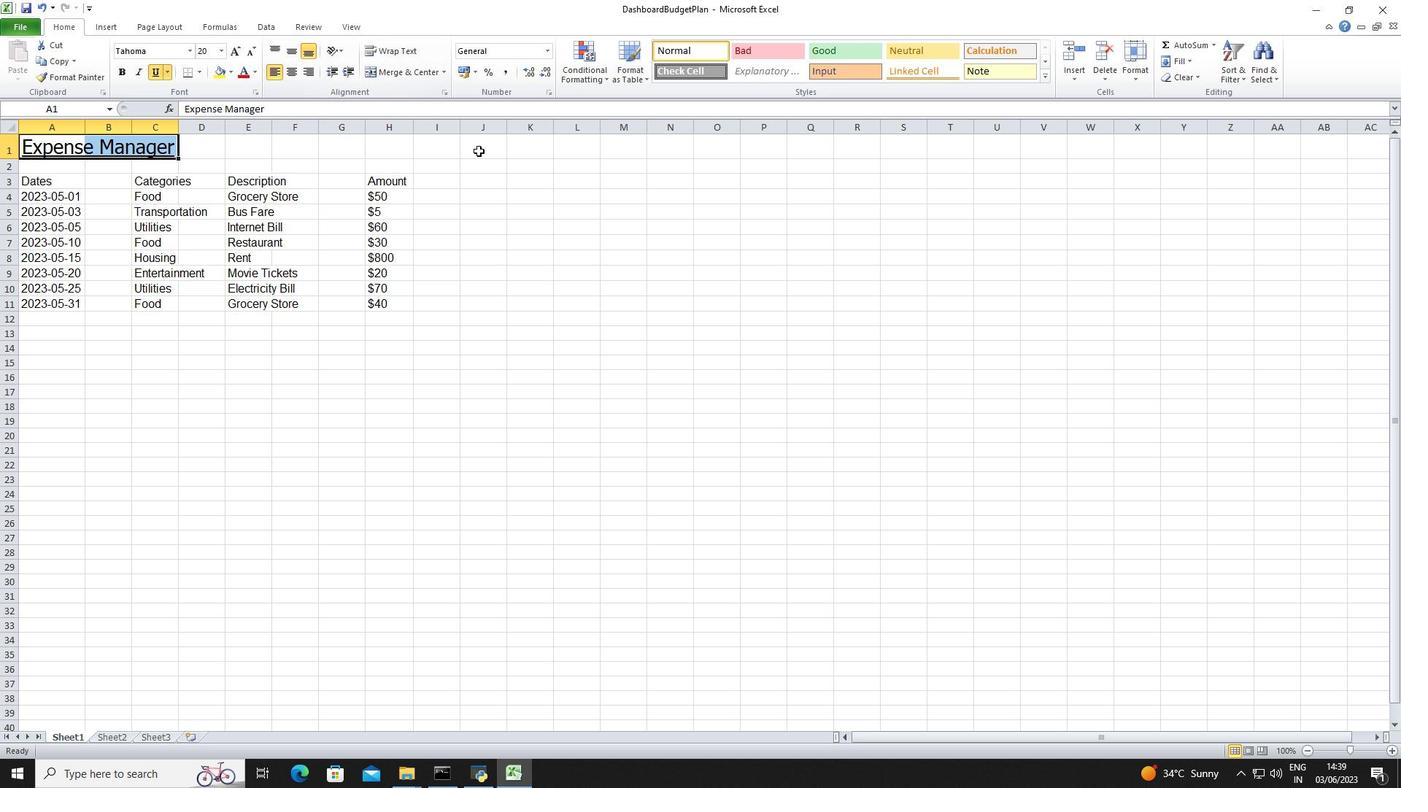 
Action: Mouse pressed left at (488, 165)
Screenshot: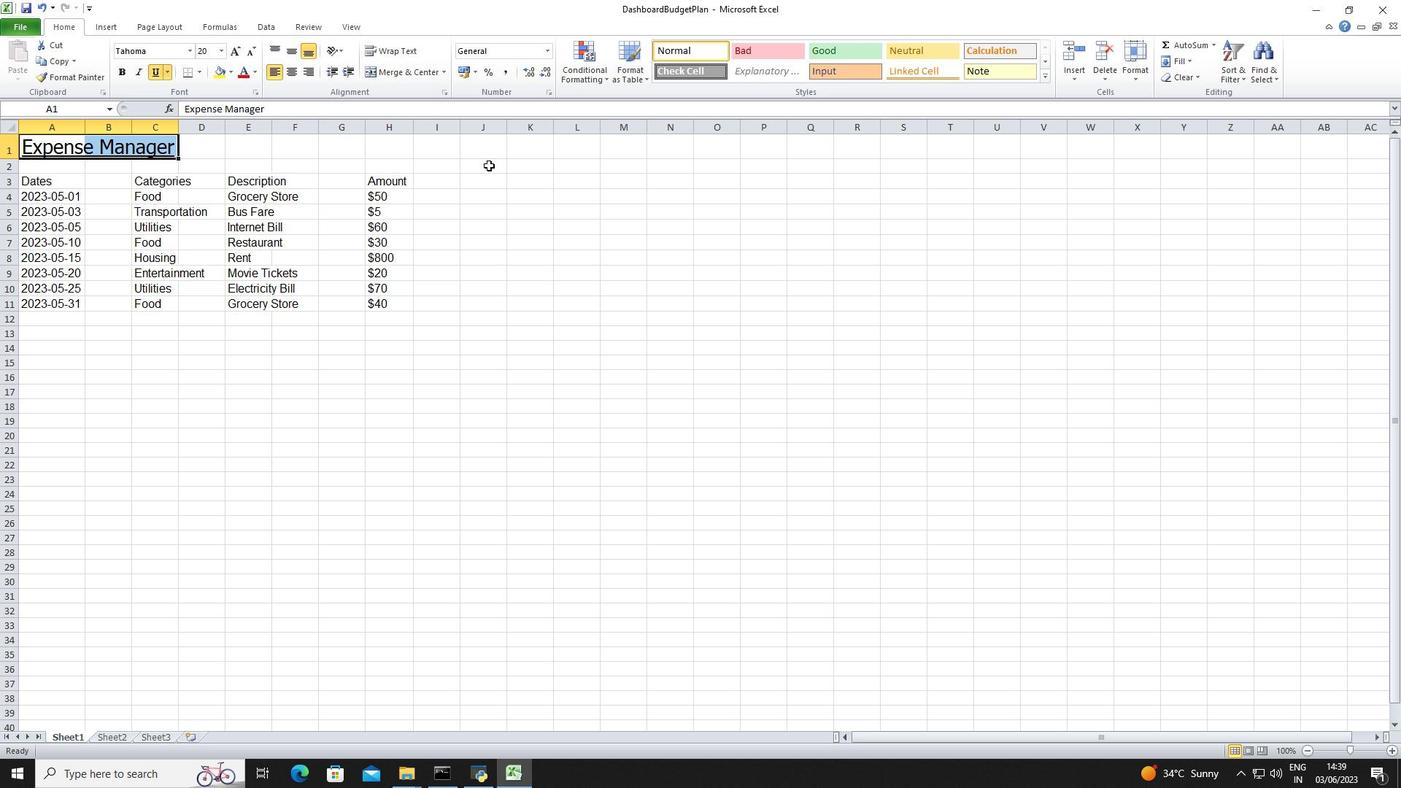 
